 Task: Look for products in the category "Cheddar" from Raw Farm only.
Action: Mouse moved to (875, 333)
Screenshot: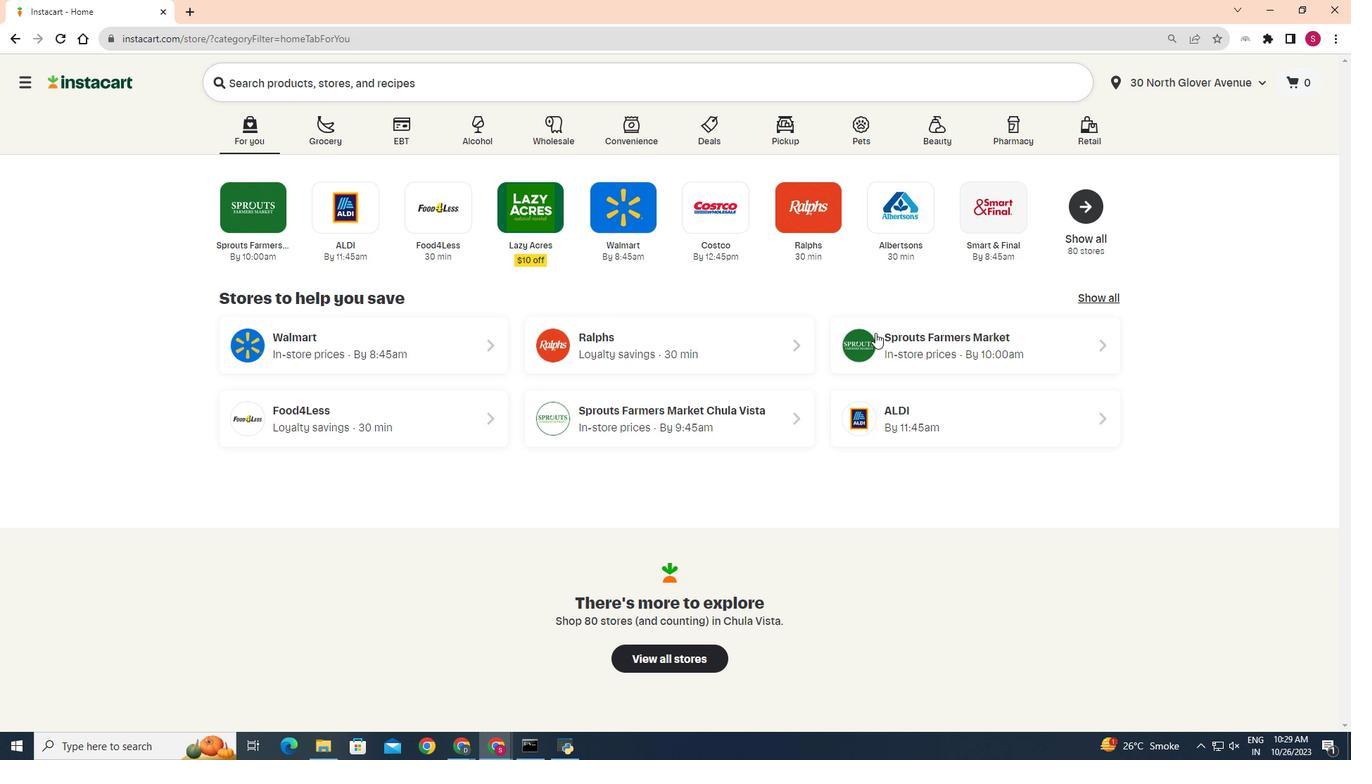 
Action: Mouse pressed left at (875, 333)
Screenshot: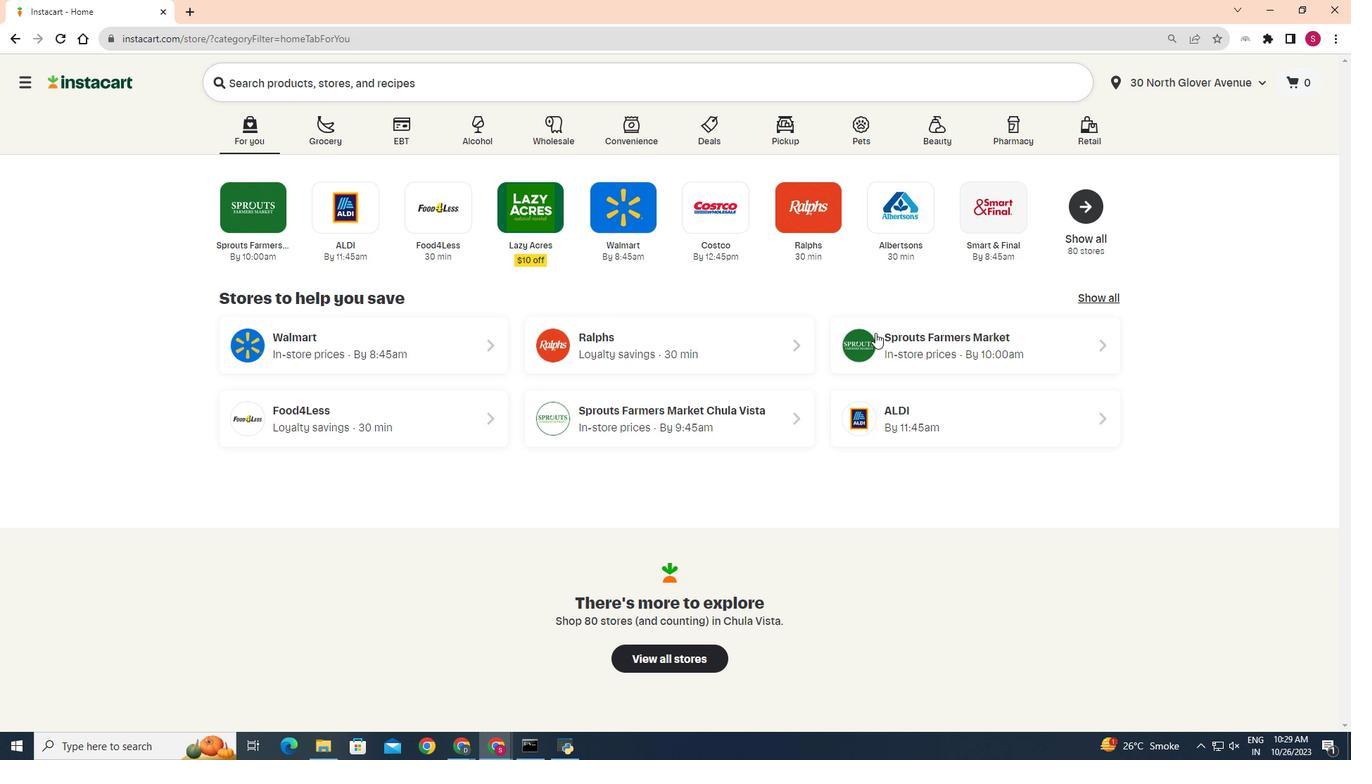 
Action: Mouse moved to (50, 588)
Screenshot: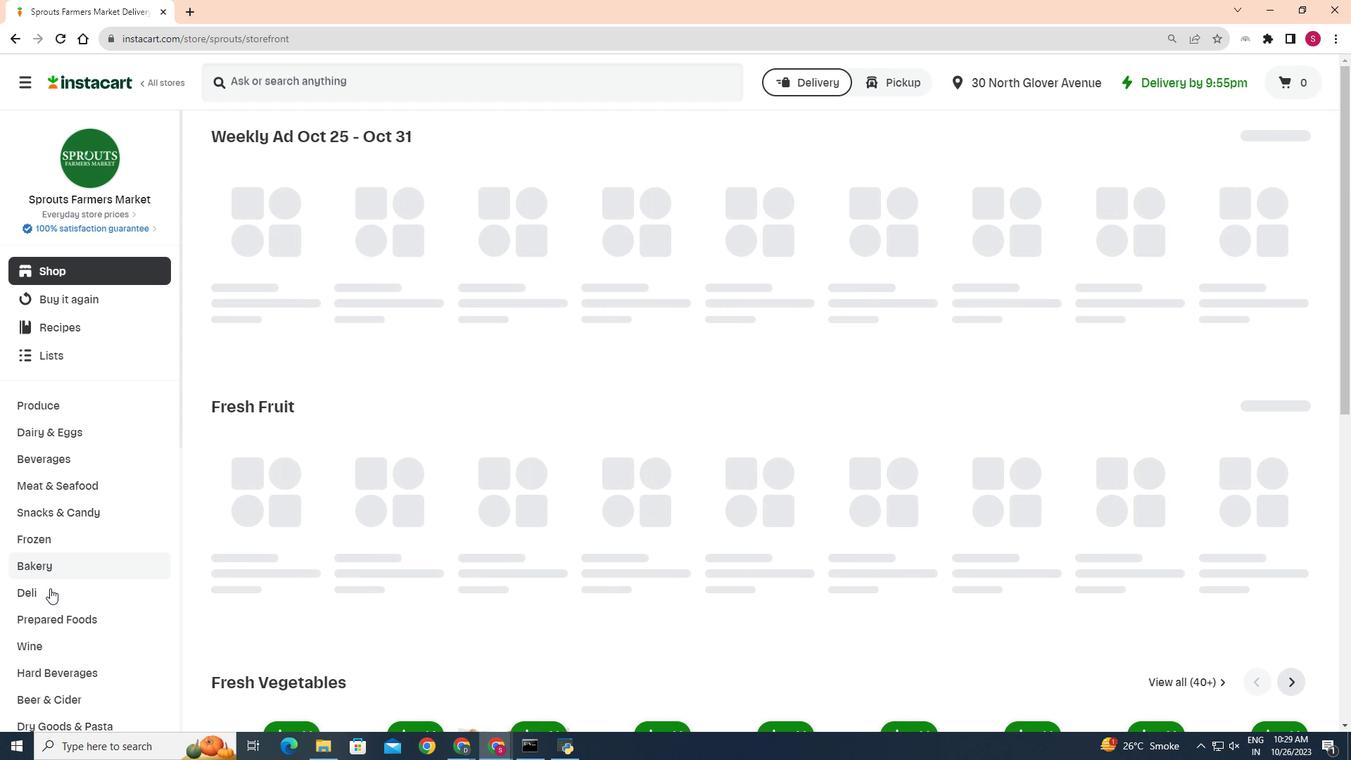 
Action: Mouse pressed left at (50, 588)
Screenshot: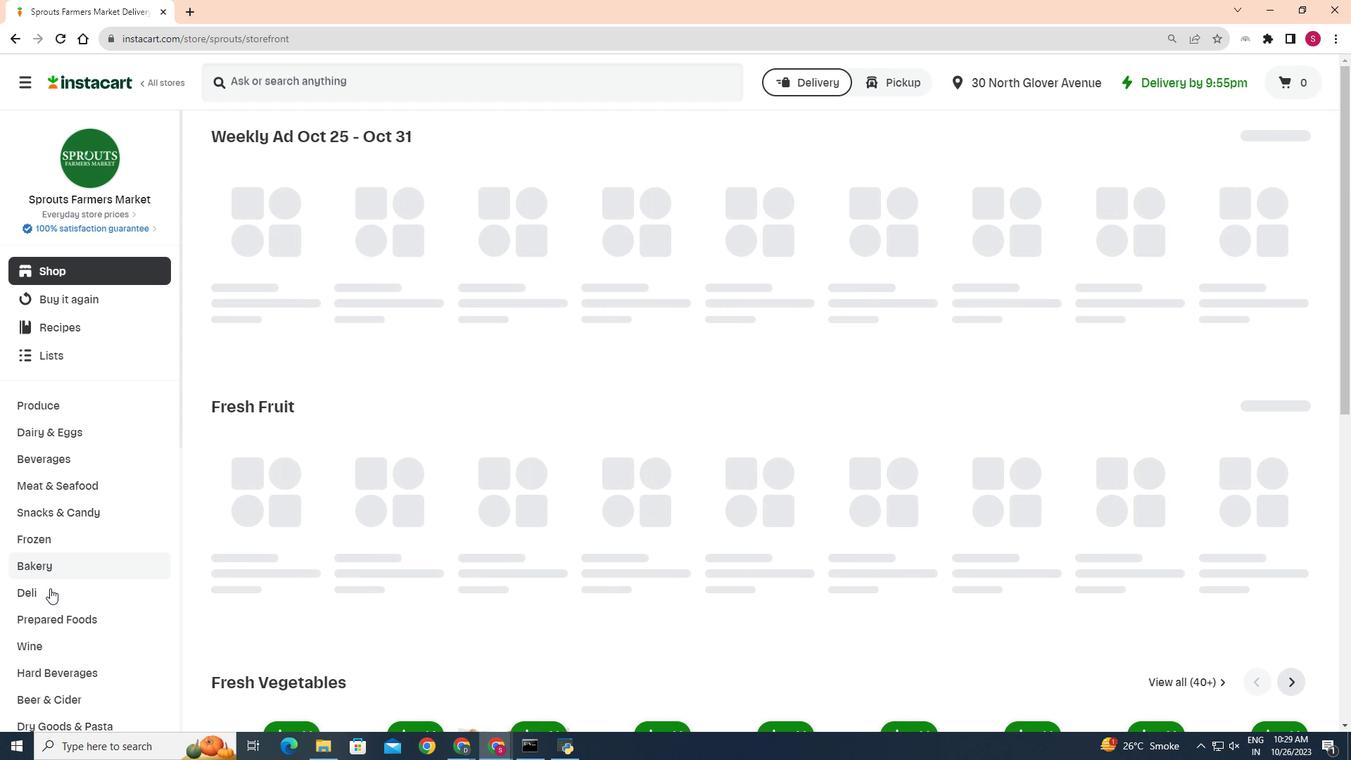 
Action: Mouse moved to (375, 219)
Screenshot: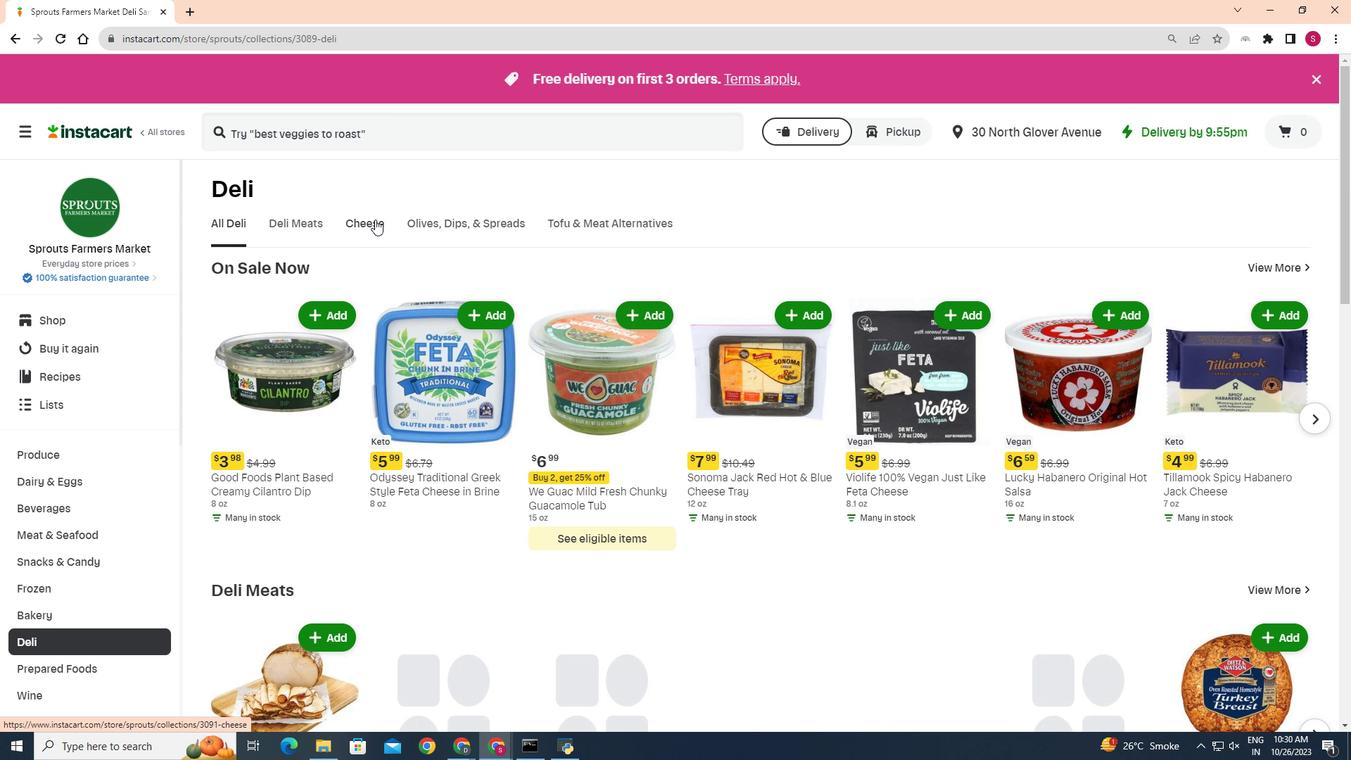 
Action: Mouse pressed left at (375, 219)
Screenshot: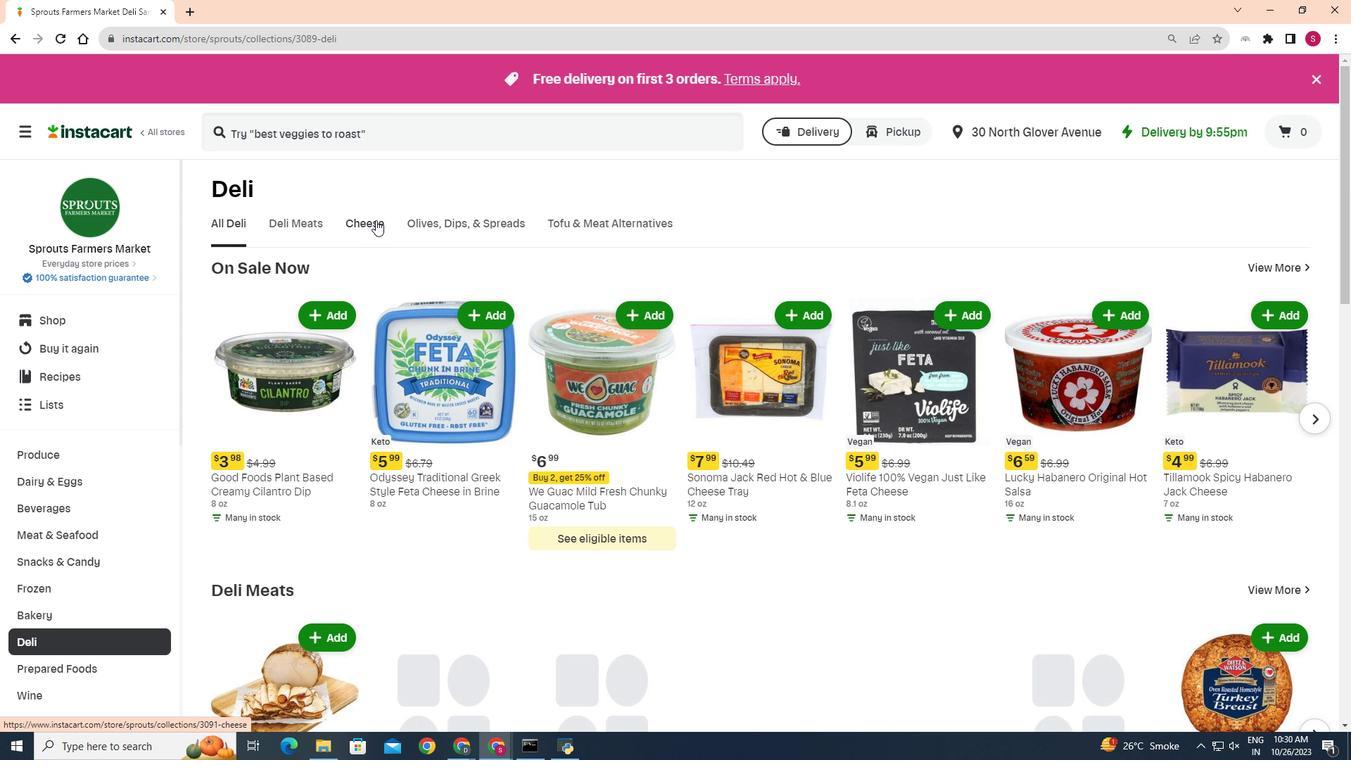
Action: Mouse moved to (329, 294)
Screenshot: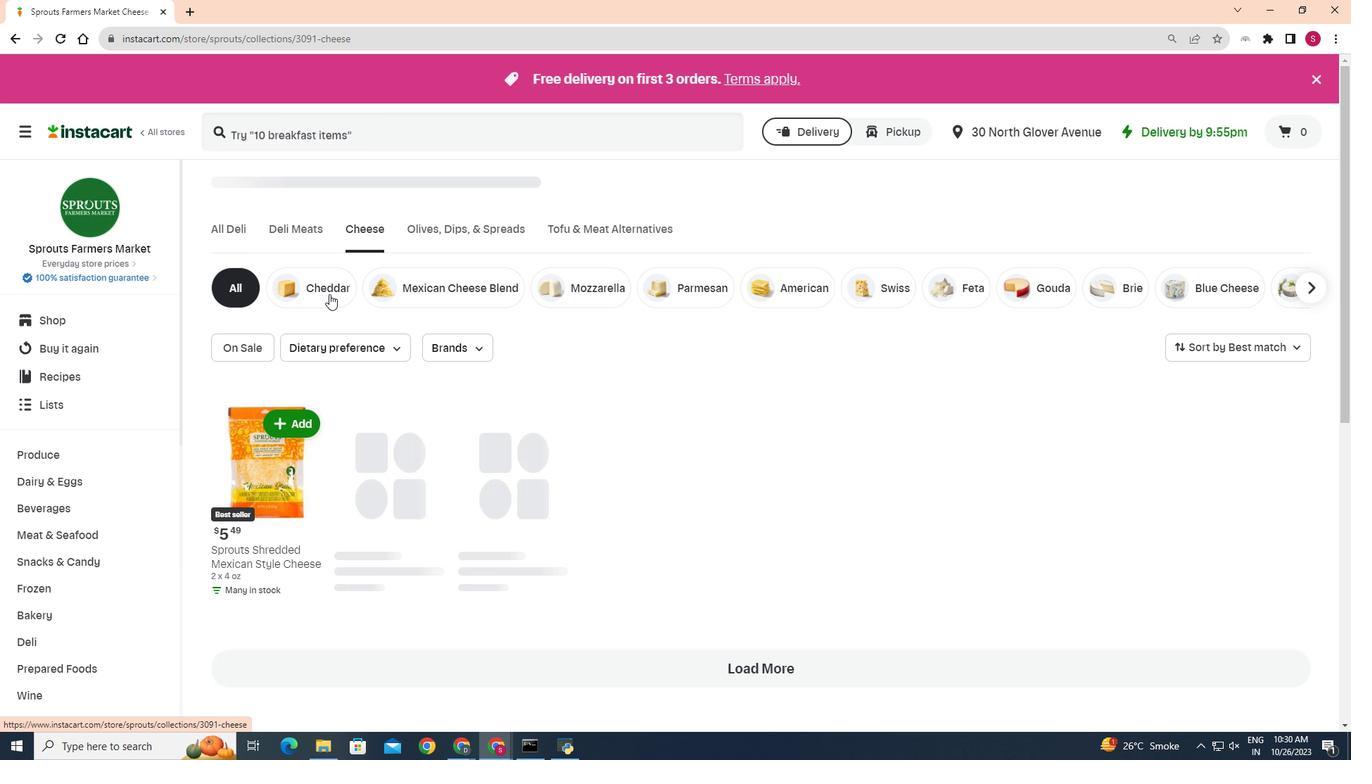 
Action: Mouse pressed left at (329, 294)
Screenshot: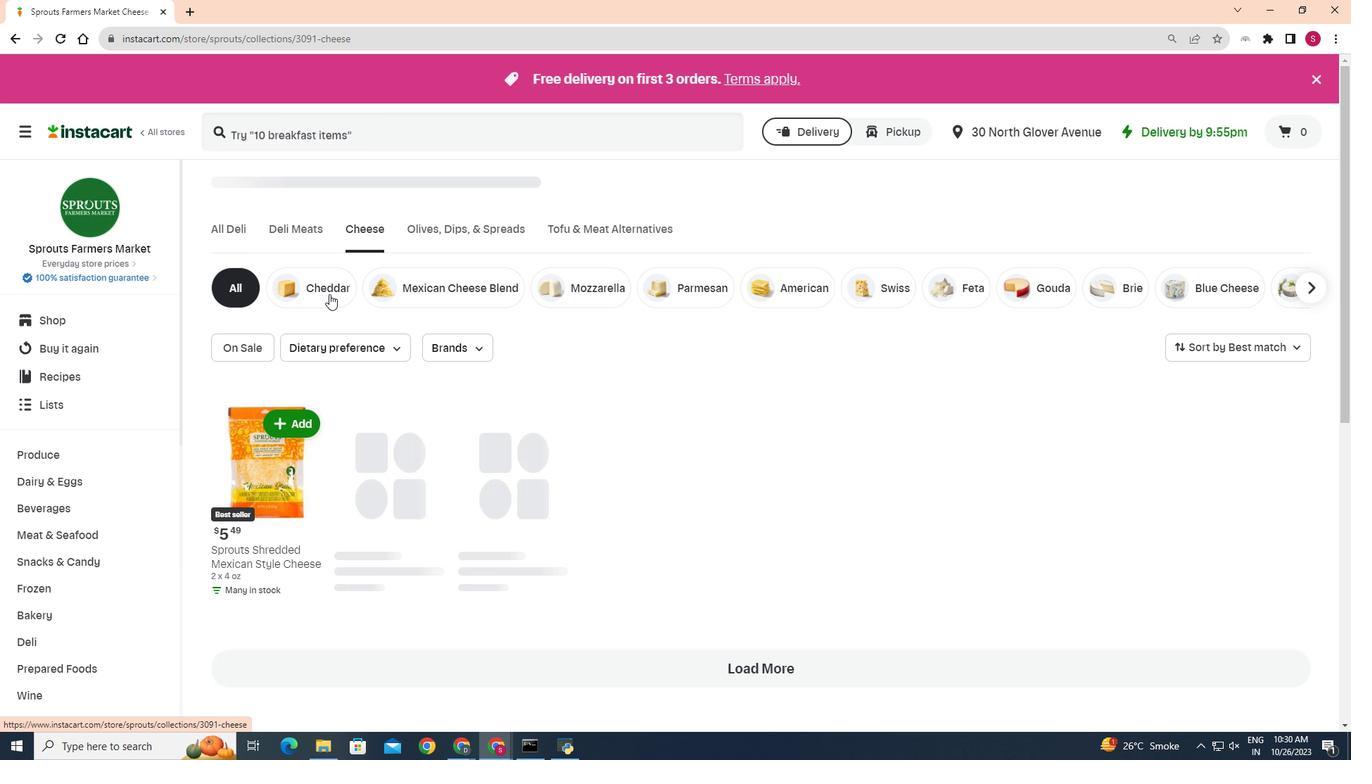 
Action: Mouse moved to (479, 338)
Screenshot: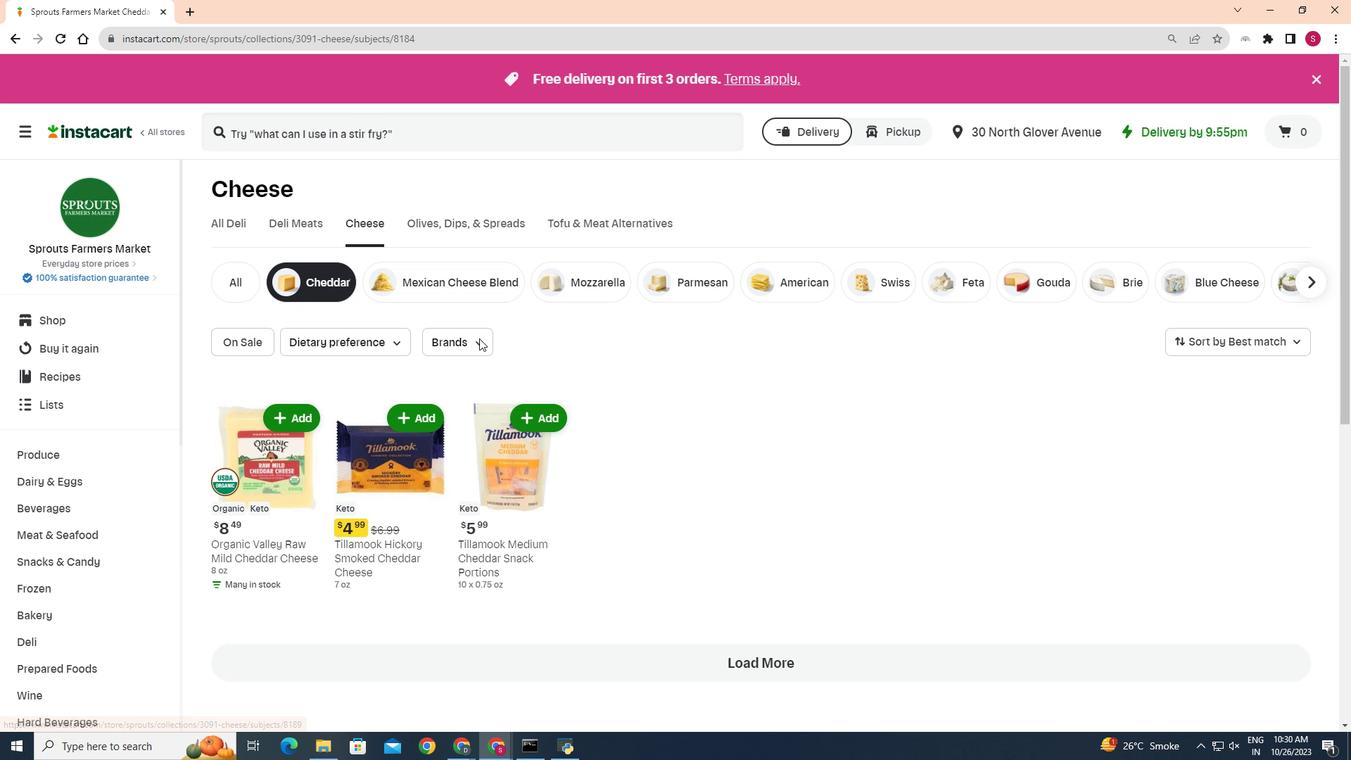 
Action: Mouse pressed left at (479, 338)
Screenshot: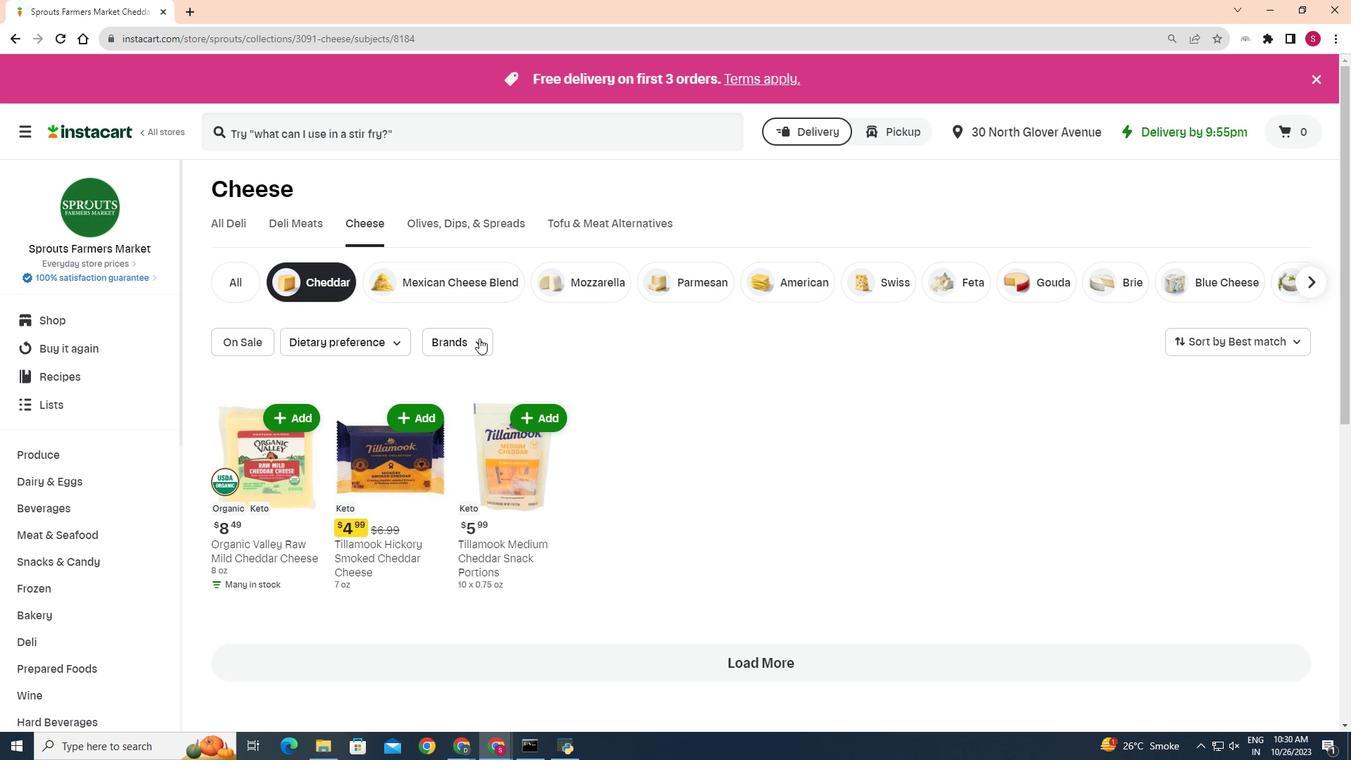 
Action: Mouse moved to (476, 387)
Screenshot: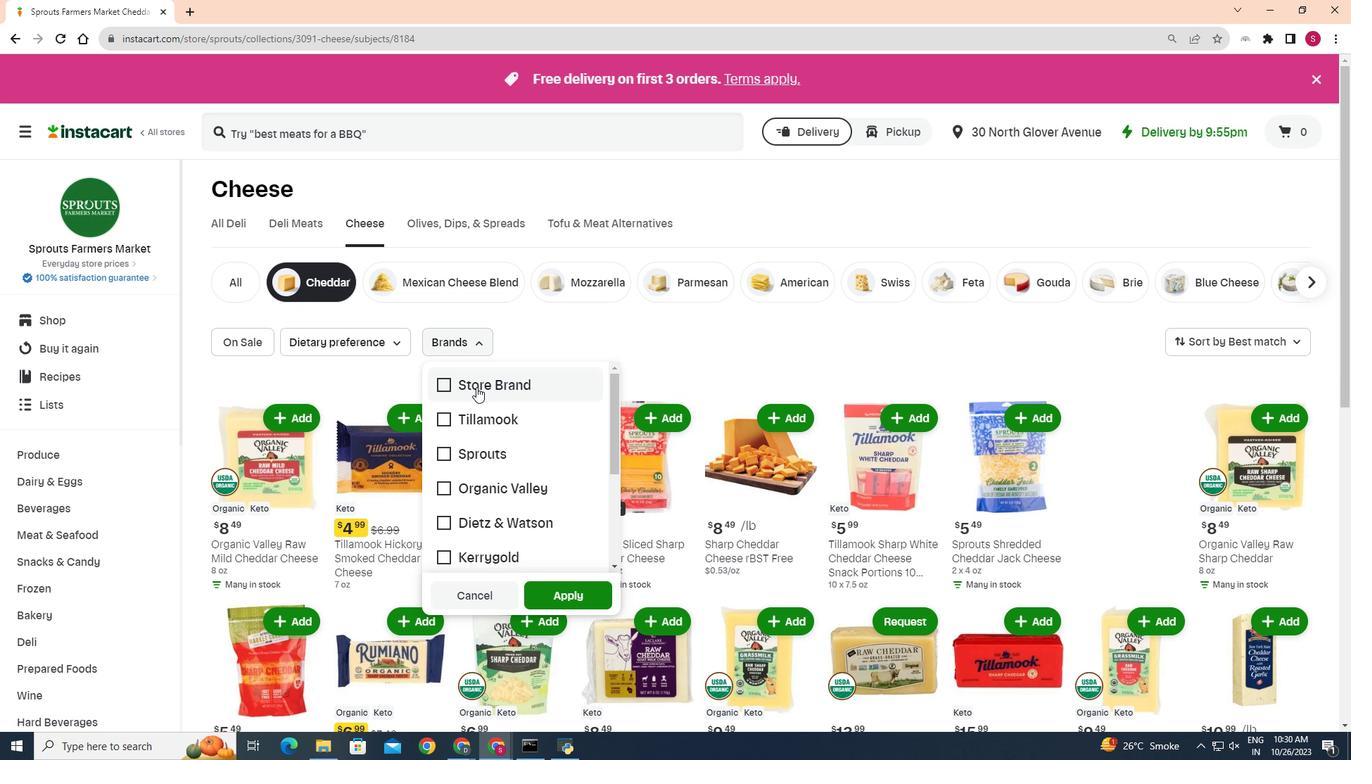 
Action: Mouse scrolled (476, 386) with delta (0, 0)
Screenshot: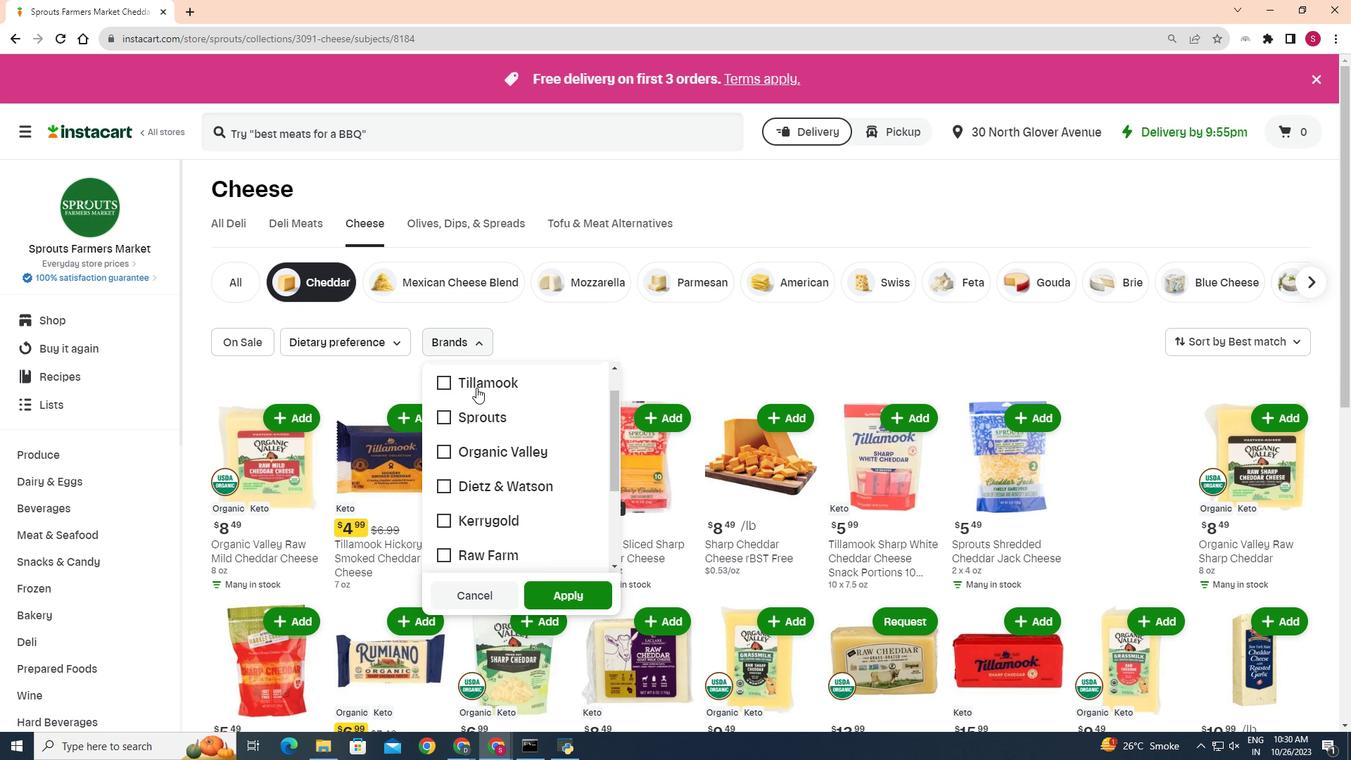 
Action: Mouse moved to (478, 390)
Screenshot: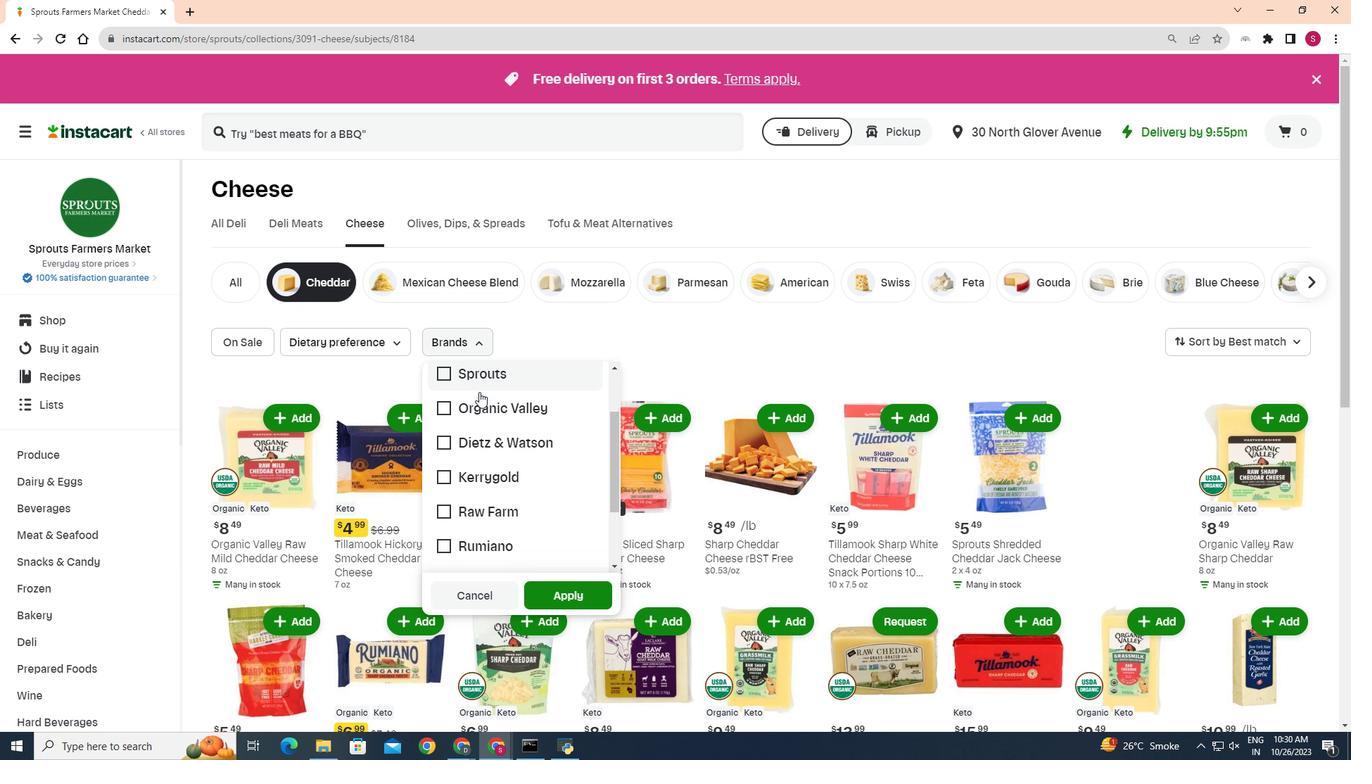 
Action: Mouse scrolled (478, 390) with delta (0, 0)
Screenshot: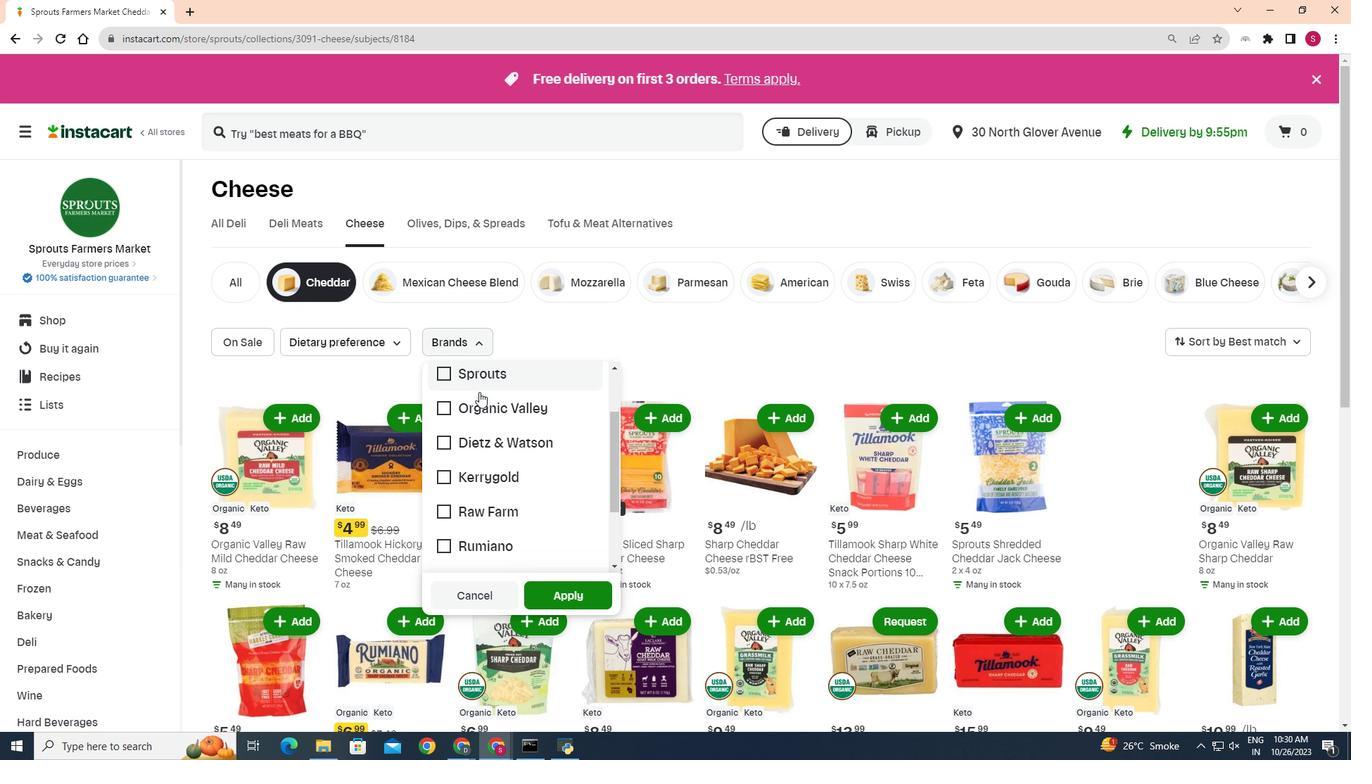 
Action: Mouse moved to (452, 451)
Screenshot: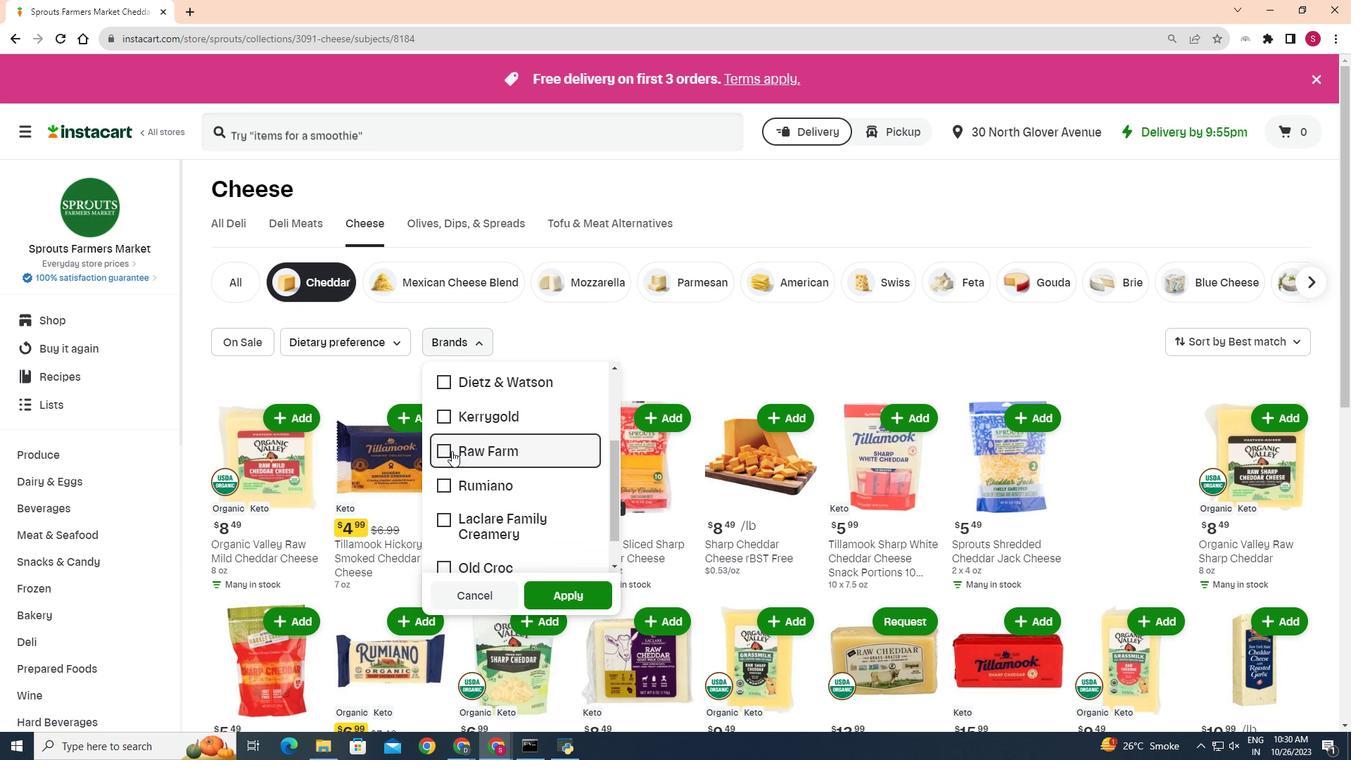 
Action: Mouse pressed left at (452, 451)
Screenshot: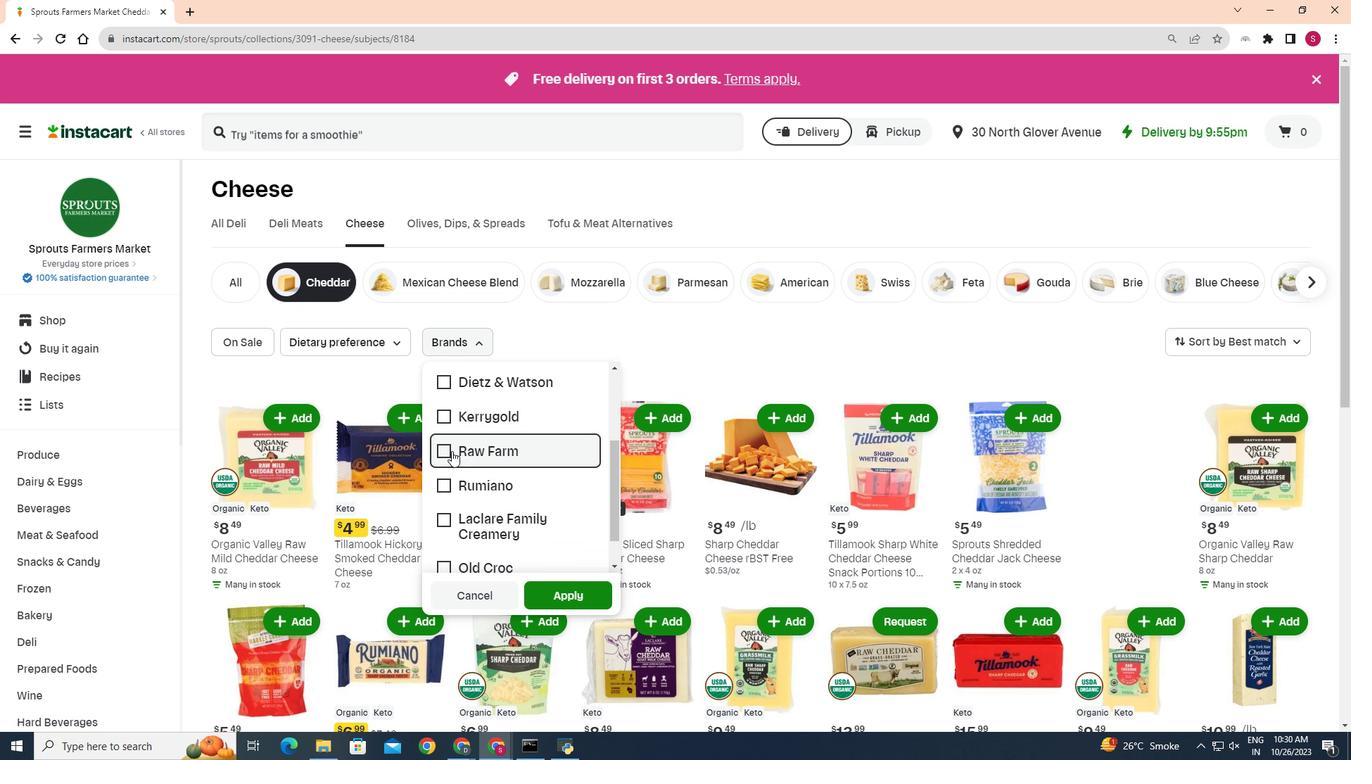 
Action: Mouse moved to (595, 587)
Screenshot: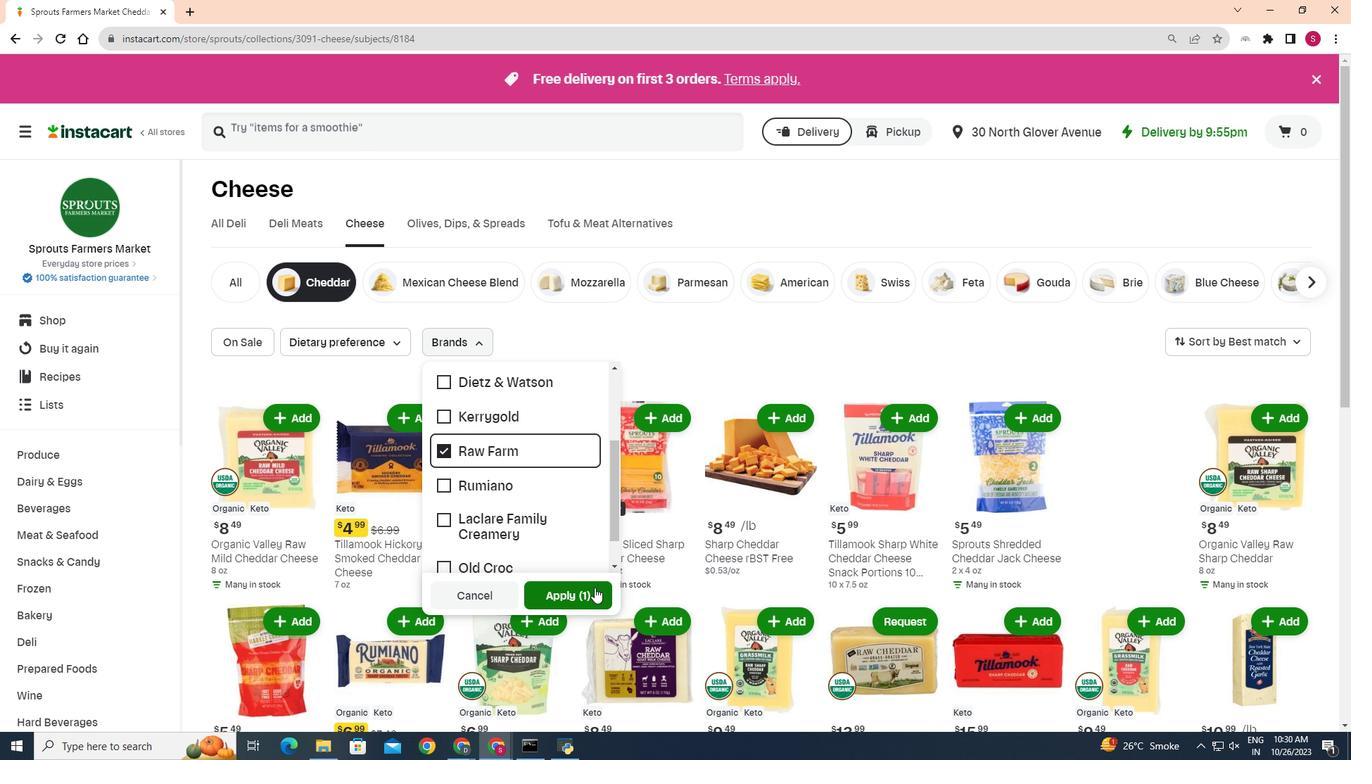 
Action: Mouse pressed left at (595, 587)
Screenshot: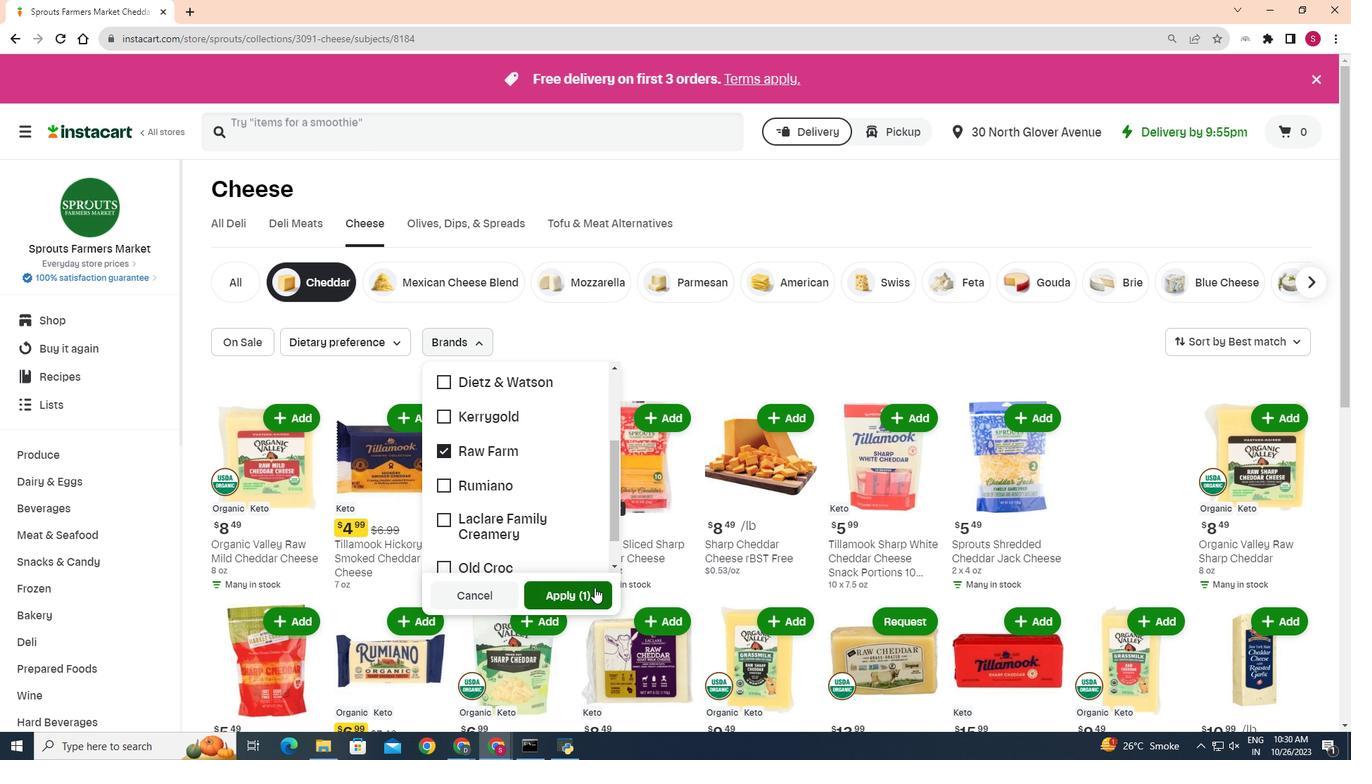 
Action: Mouse moved to (712, 442)
Screenshot: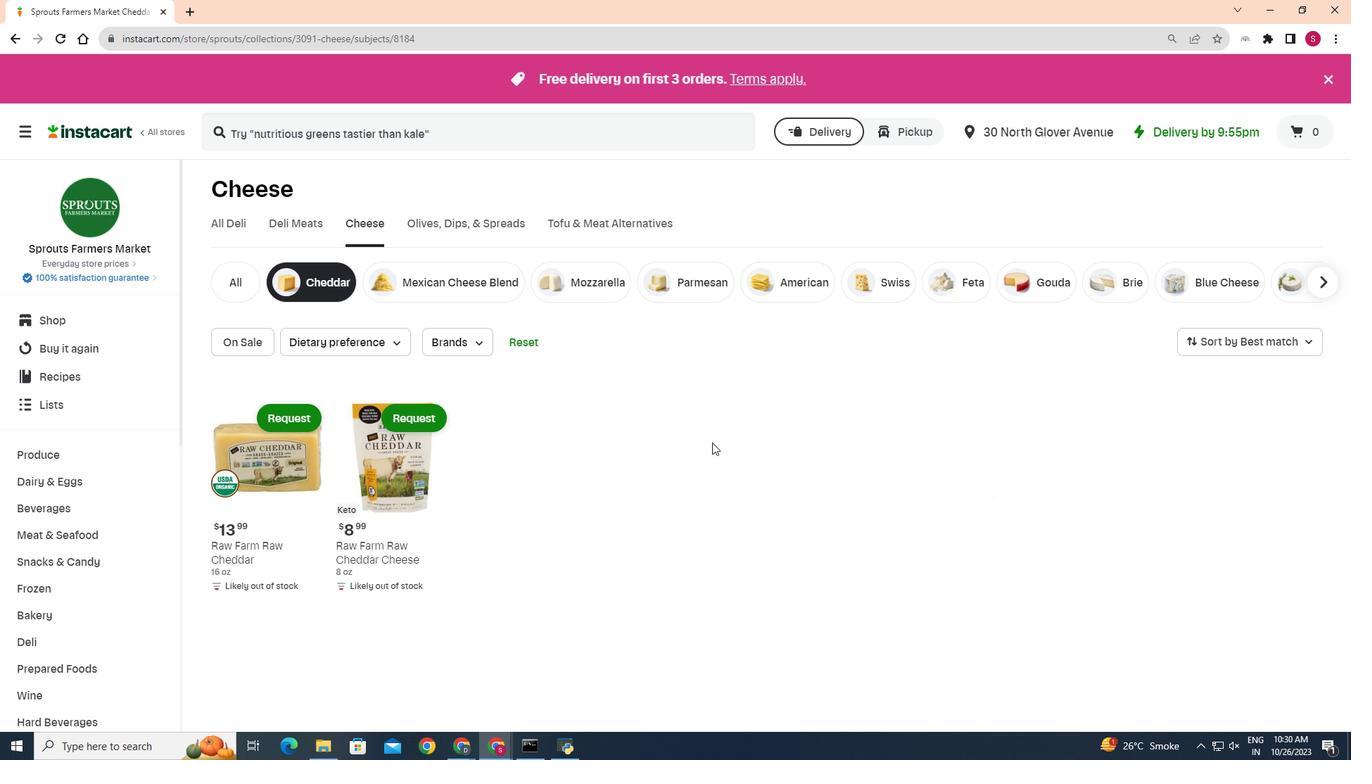 
